 Task: Add the task  Implement a feature for users to join and participate in groups to the section Debug Drift in the project WebTech and add a Due Date to the respective task as 2024/05/03.
Action: Mouse moved to (43, 353)
Screenshot: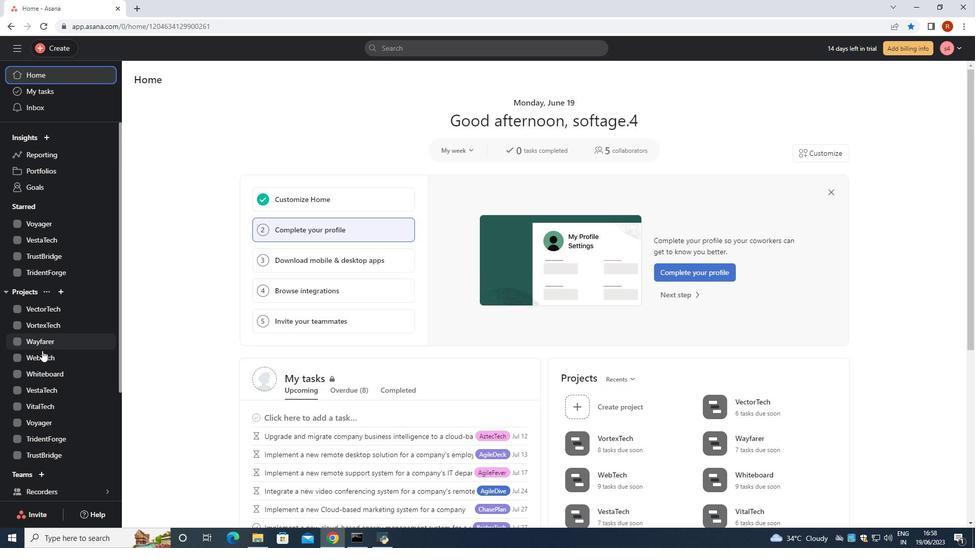 
Action: Mouse pressed left at (43, 353)
Screenshot: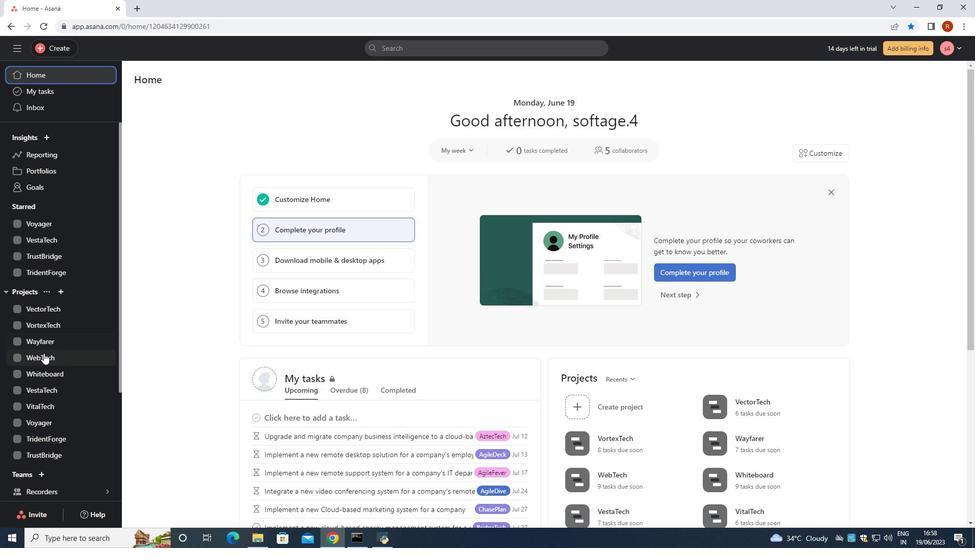
Action: Mouse moved to (395, 266)
Screenshot: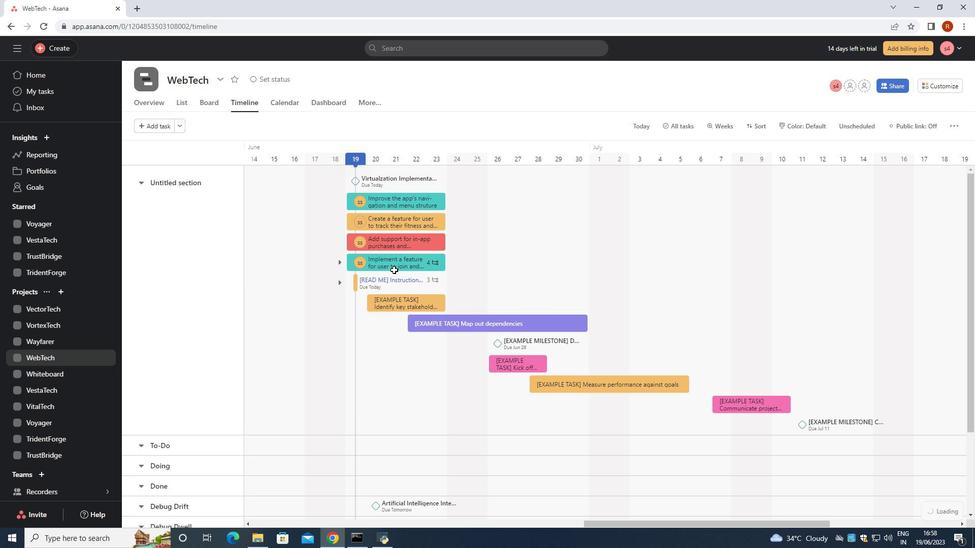 
Action: Mouse pressed left at (395, 266)
Screenshot: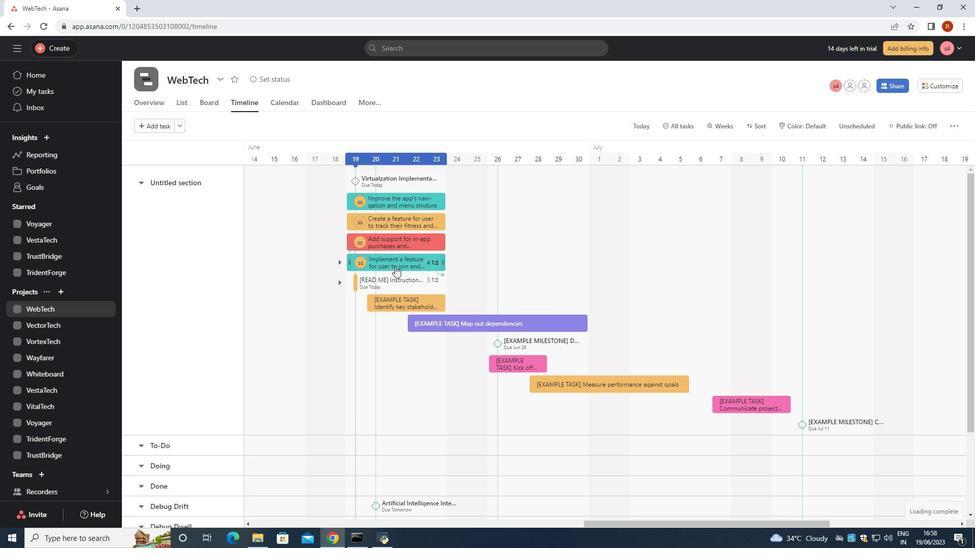 
Action: Mouse moved to (787, 242)
Screenshot: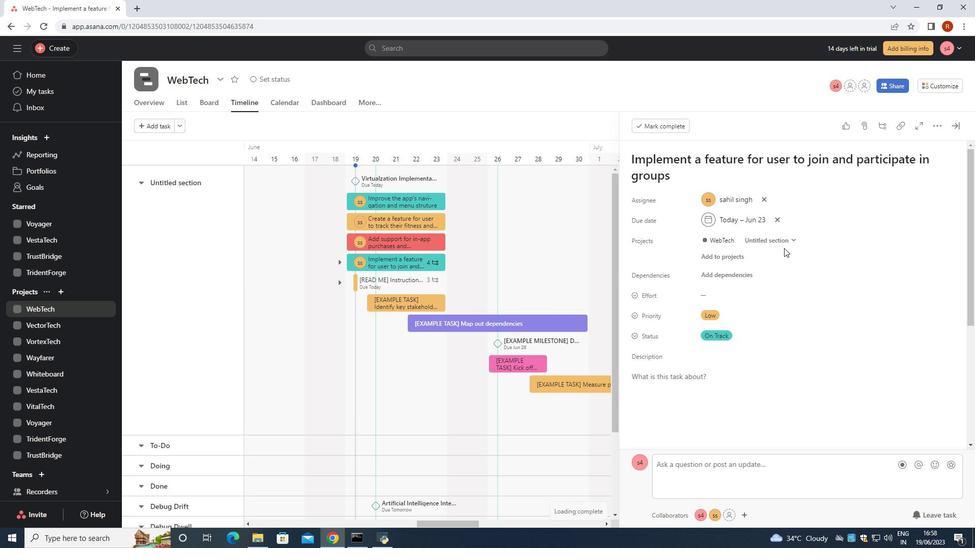 
Action: Mouse pressed left at (787, 242)
Screenshot: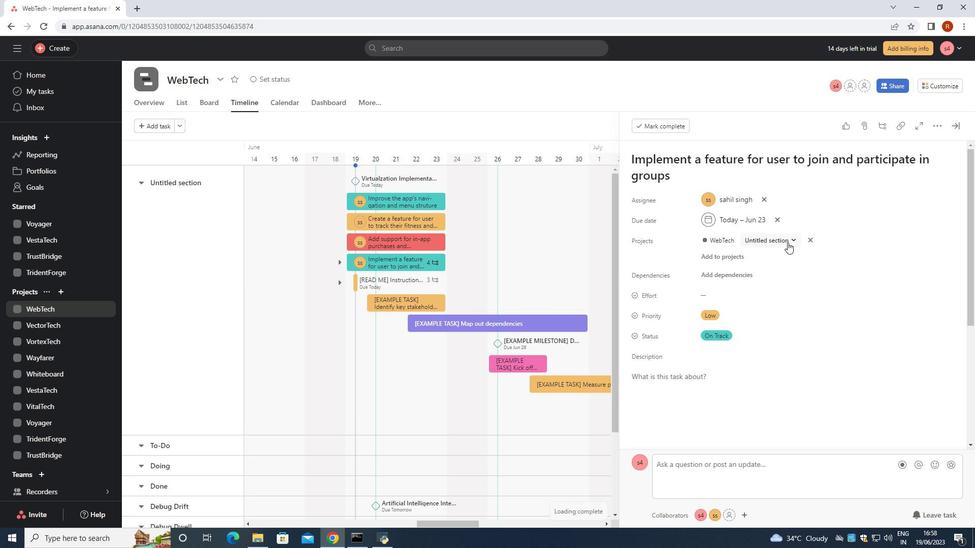 
Action: Mouse moved to (722, 331)
Screenshot: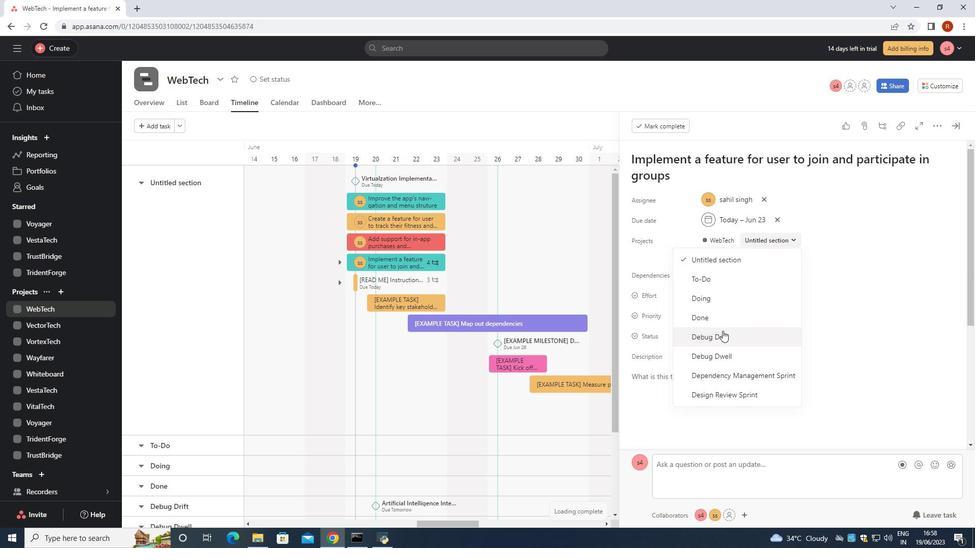 
Action: Mouse pressed left at (722, 331)
Screenshot: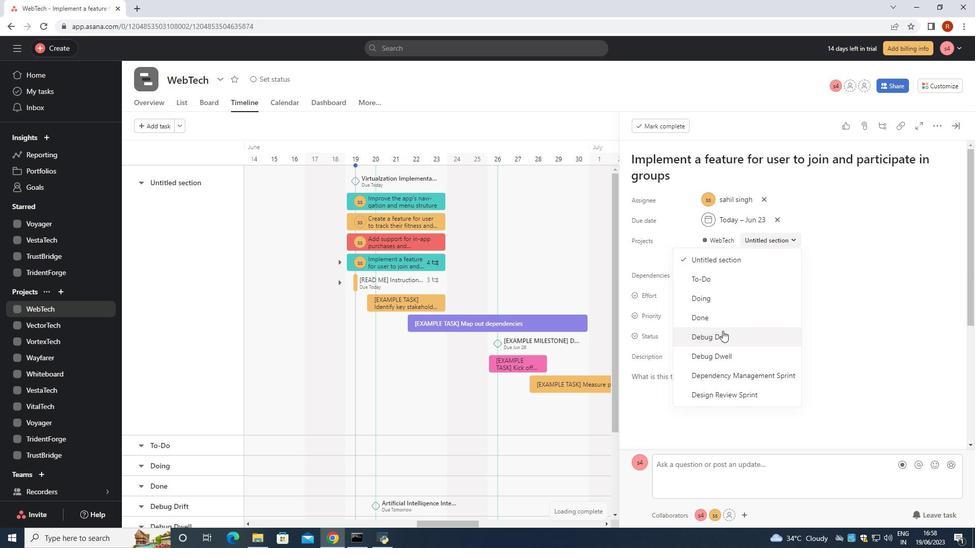 
Action: Mouse moved to (777, 220)
Screenshot: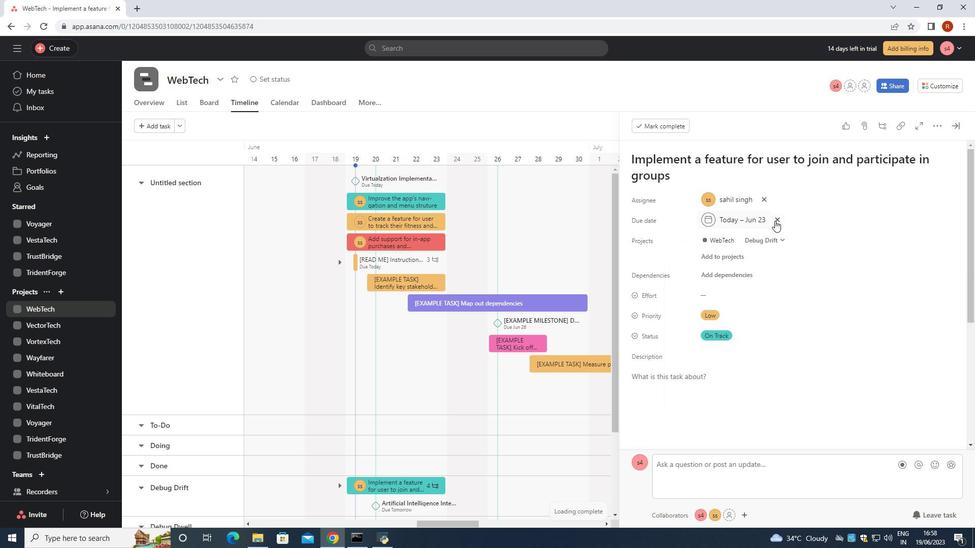 
Action: Mouse pressed left at (777, 220)
Screenshot: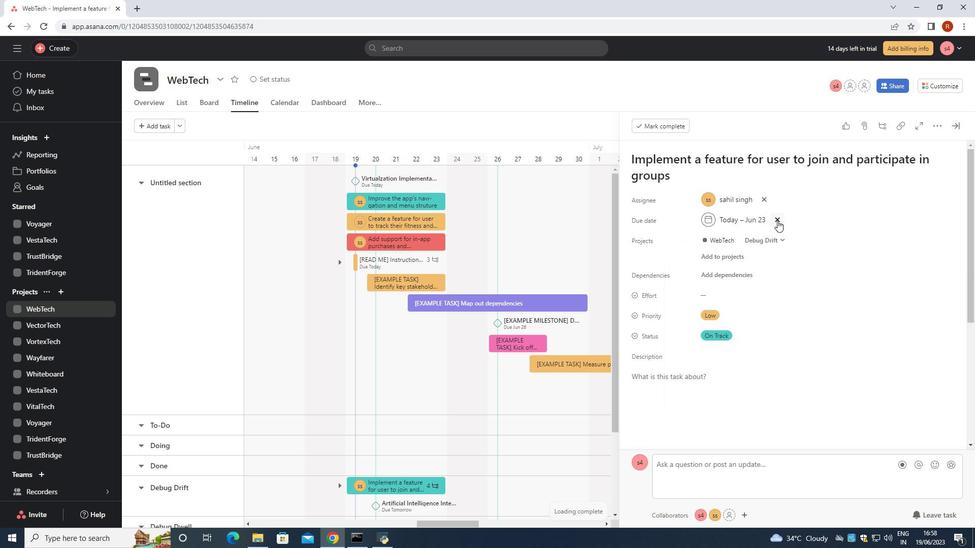 
Action: Mouse moved to (749, 216)
Screenshot: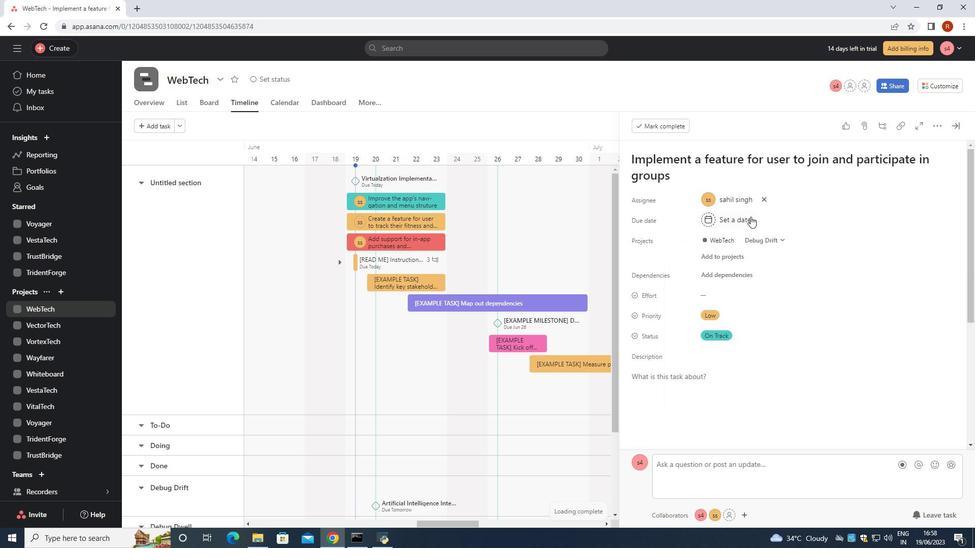 
Action: Mouse pressed left at (749, 216)
Screenshot: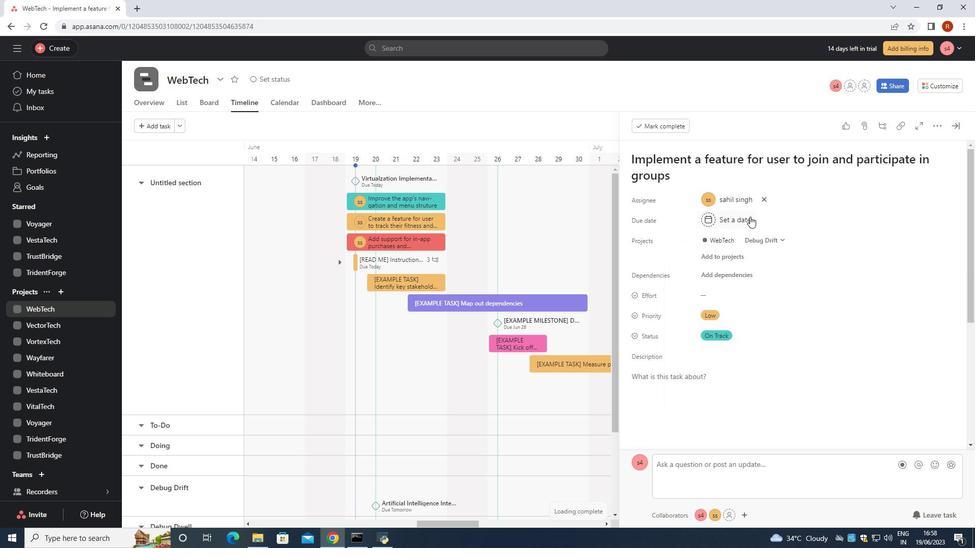 
Action: Mouse moved to (757, 234)
Screenshot: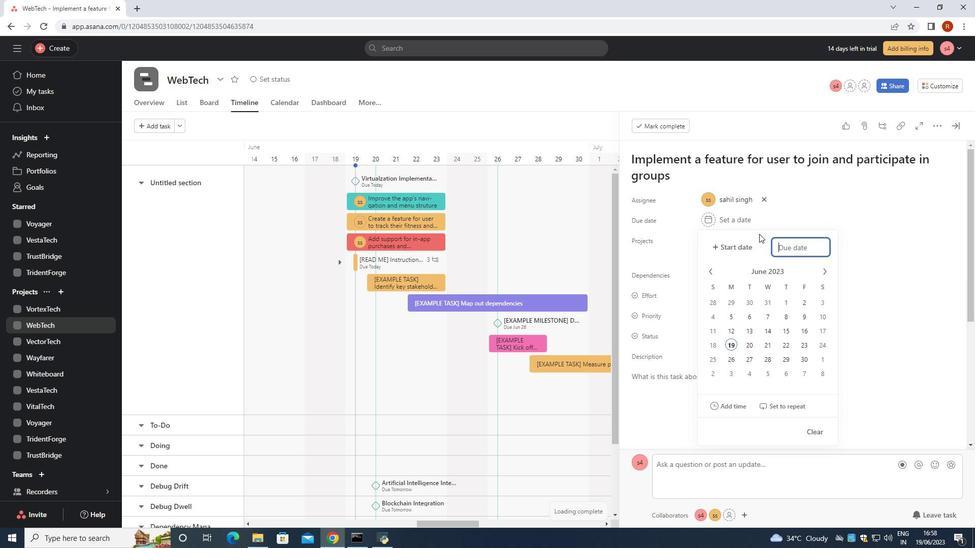 
Action: Key pressed 20
Screenshot: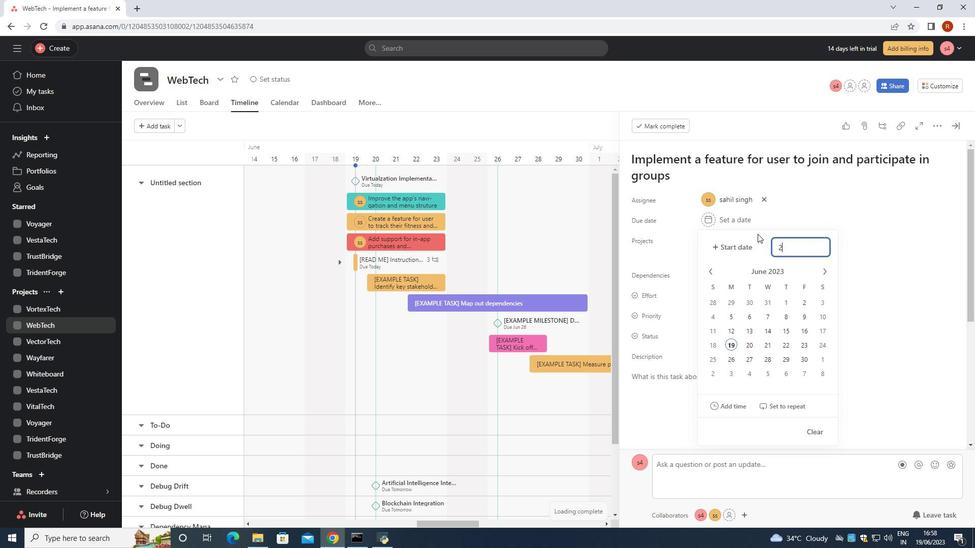 
Action: Mouse moved to (757, 234)
Screenshot: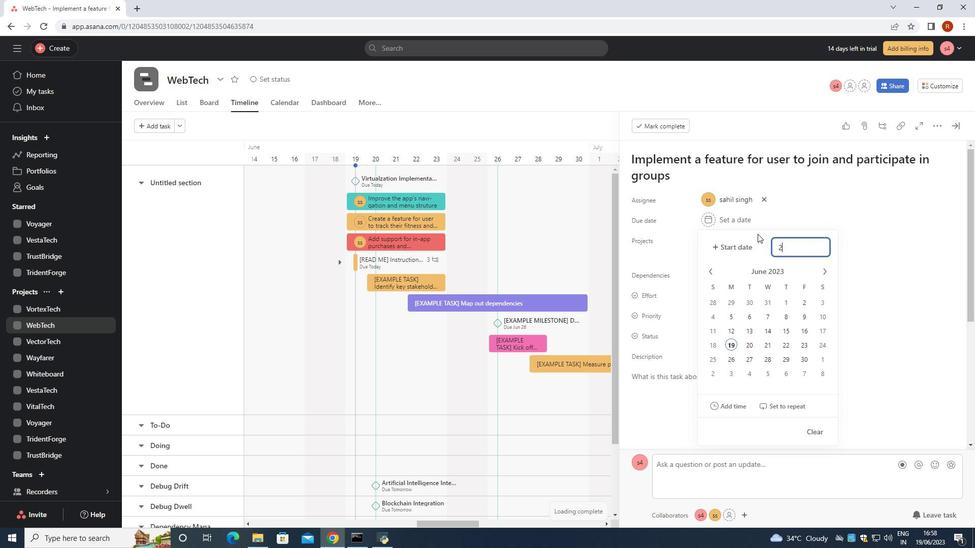 
Action: Key pressed 2
Screenshot: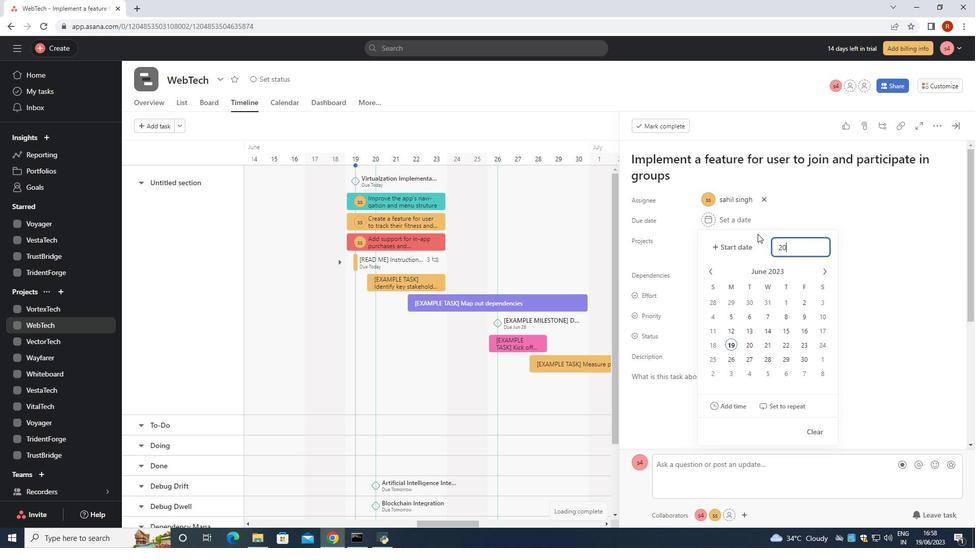 
Action: Mouse moved to (756, 233)
Screenshot: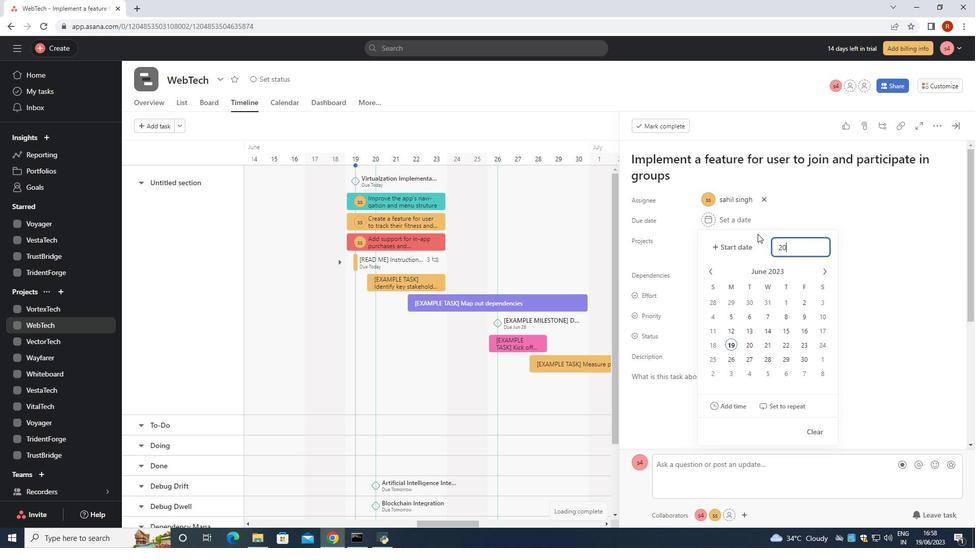 
Action: Key pressed 4/05/
Screenshot: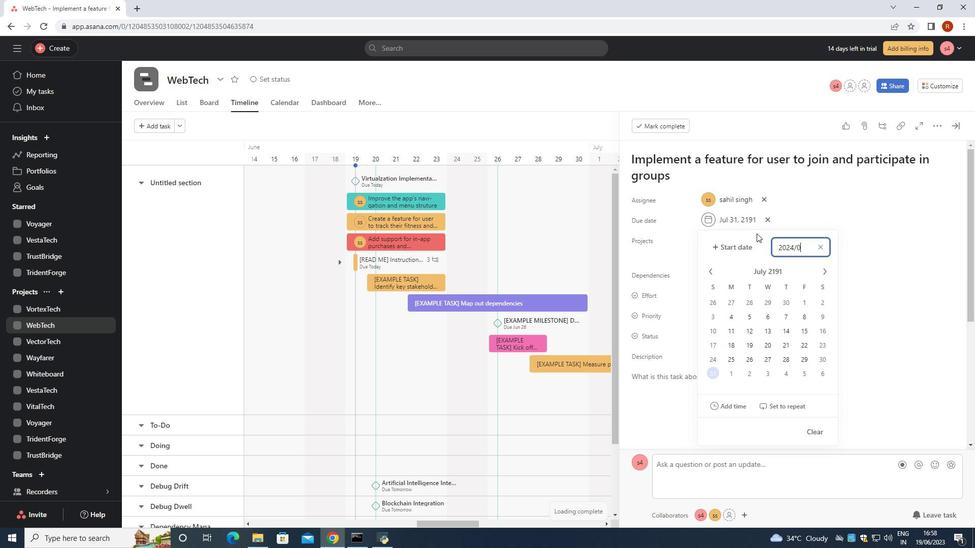 
Action: Mouse moved to (754, 232)
Screenshot: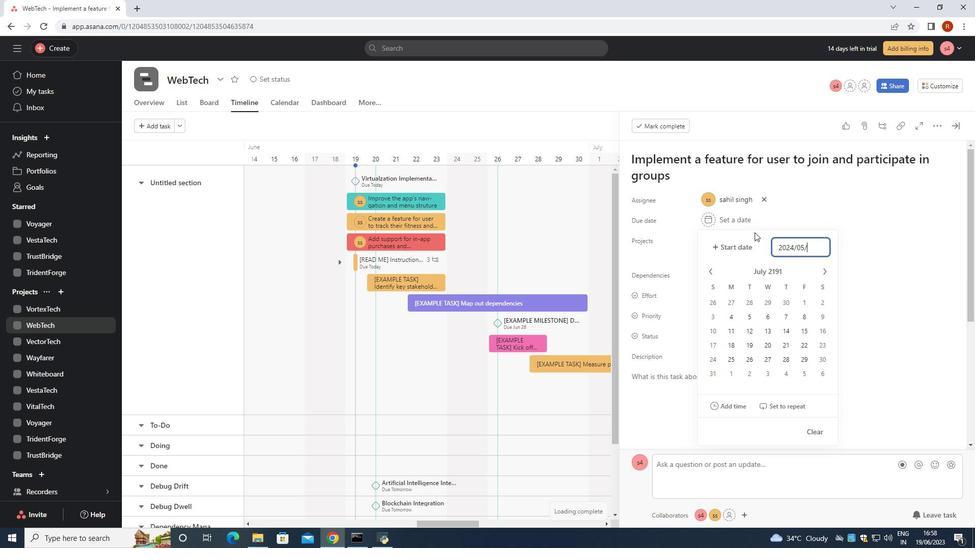 
Action: Key pressed 03
Screenshot: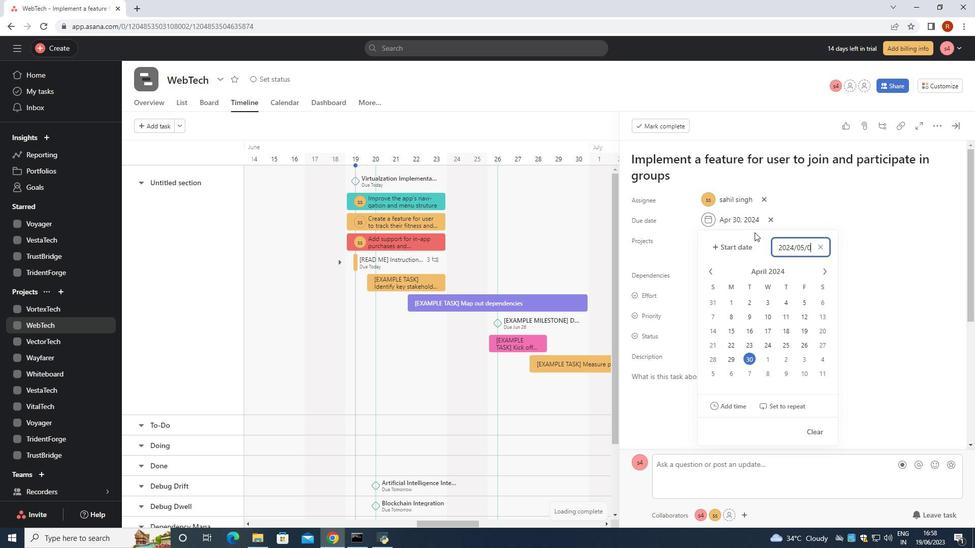 
Action: Mouse moved to (748, 230)
Screenshot: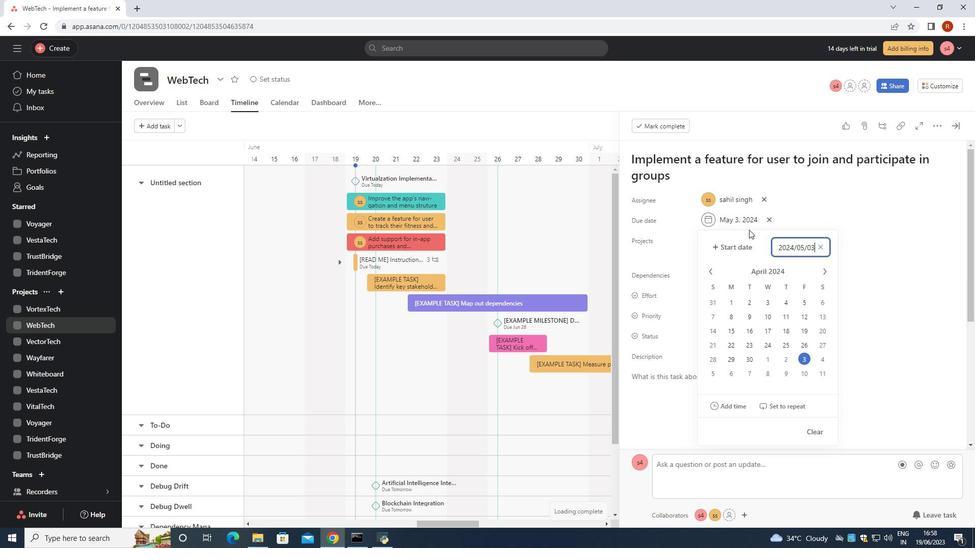 
Action: Key pressed <Key.enter>
Screenshot: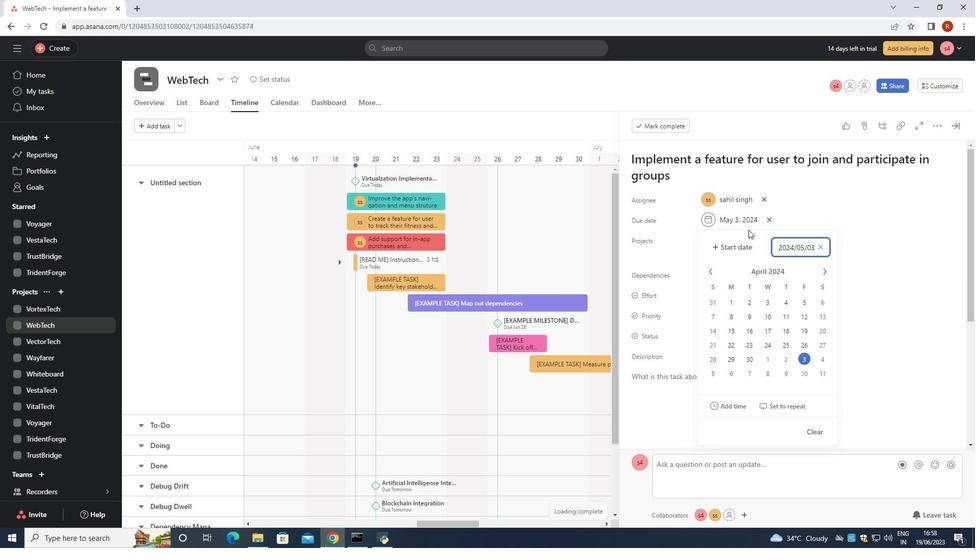 
Action: Mouse moved to (743, 236)
Screenshot: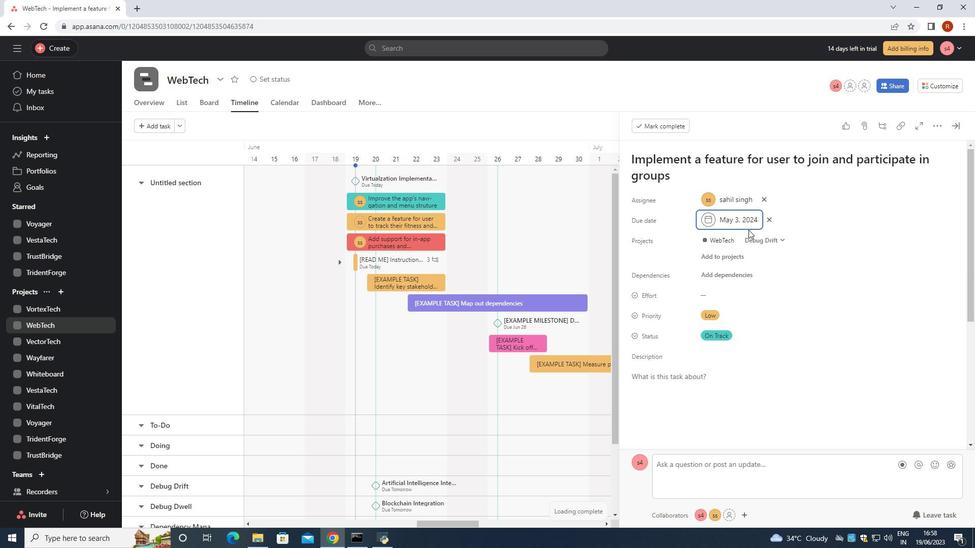 
